 Task: Create a due date automation trigger when advanced on, on the tuesday after a card is due add content without an empty description at 11:00 AM.
Action: Mouse moved to (948, 72)
Screenshot: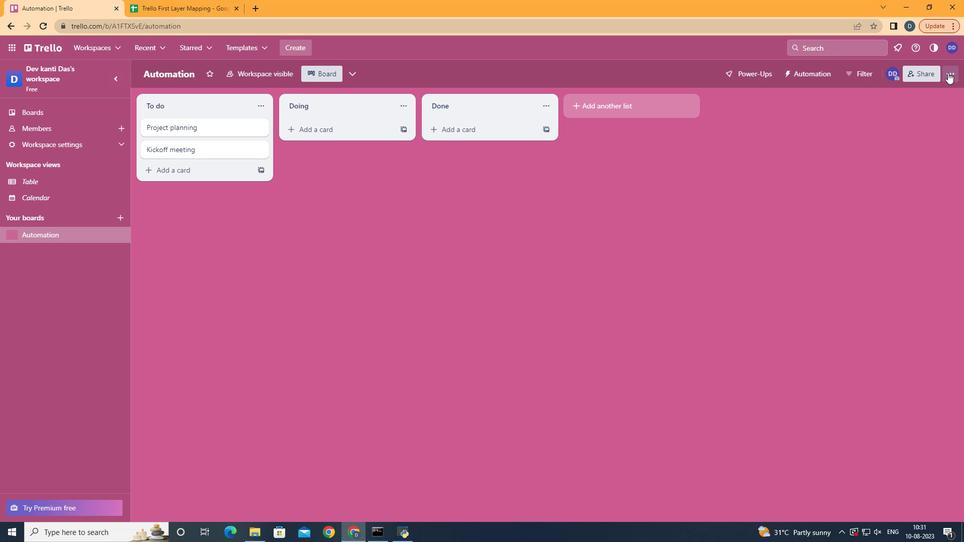 
Action: Mouse pressed left at (948, 72)
Screenshot: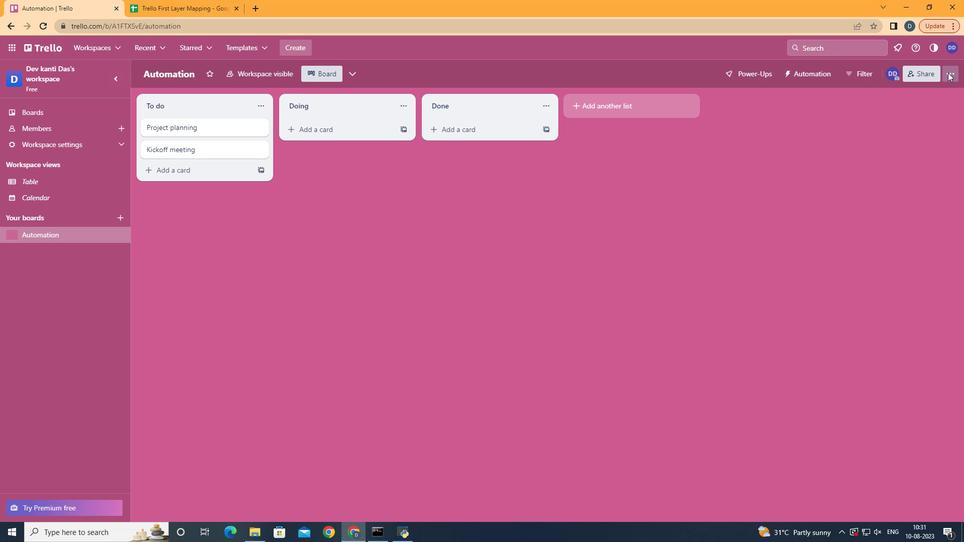 
Action: Mouse moved to (885, 213)
Screenshot: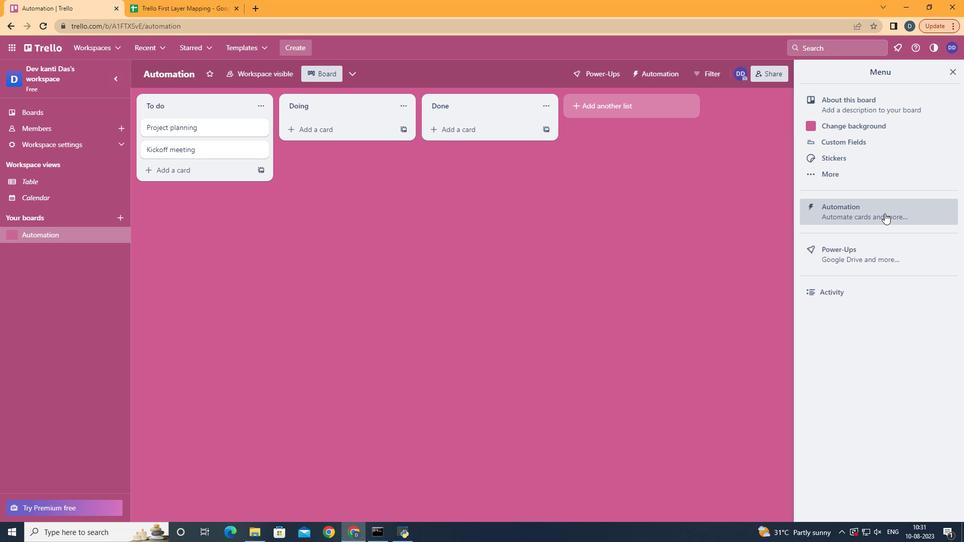 
Action: Mouse pressed left at (885, 213)
Screenshot: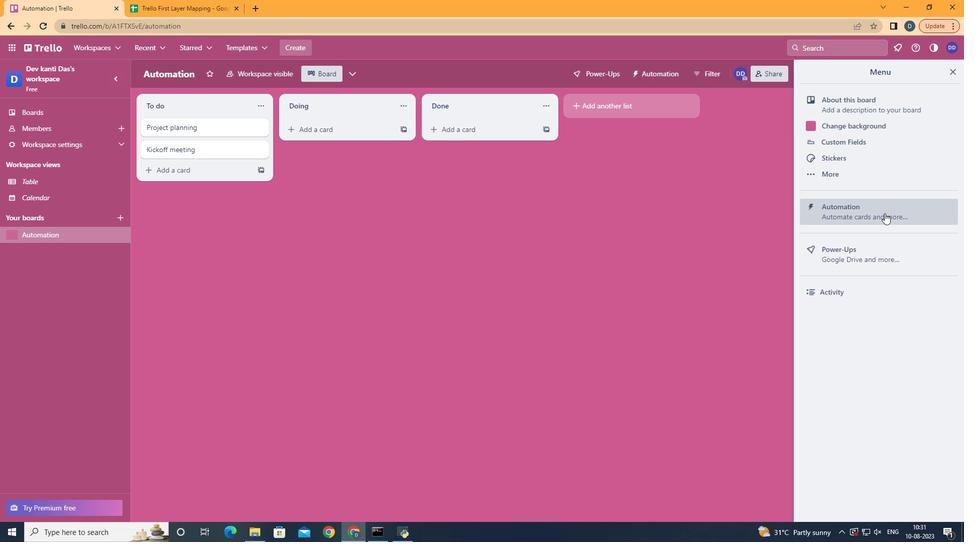 
Action: Mouse moved to (194, 208)
Screenshot: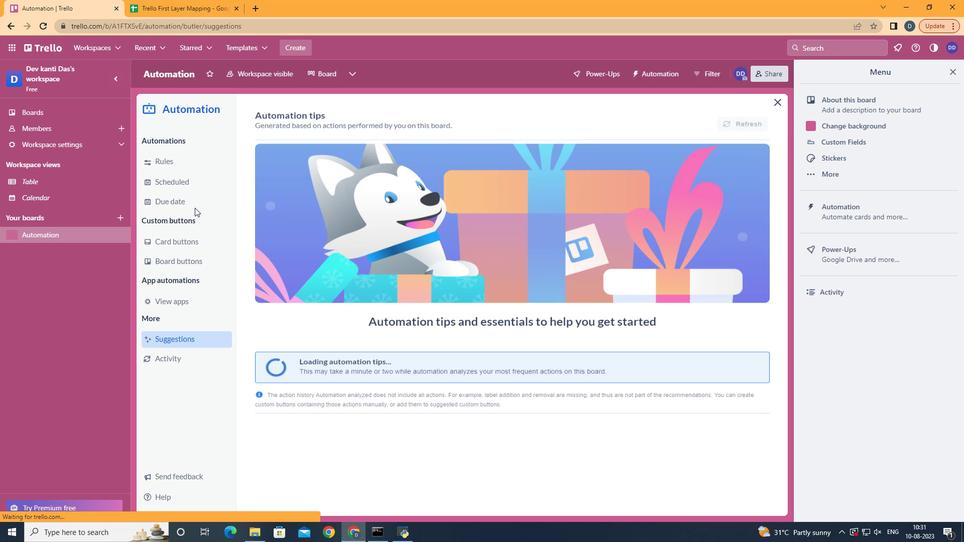 
Action: Mouse pressed left at (194, 208)
Screenshot: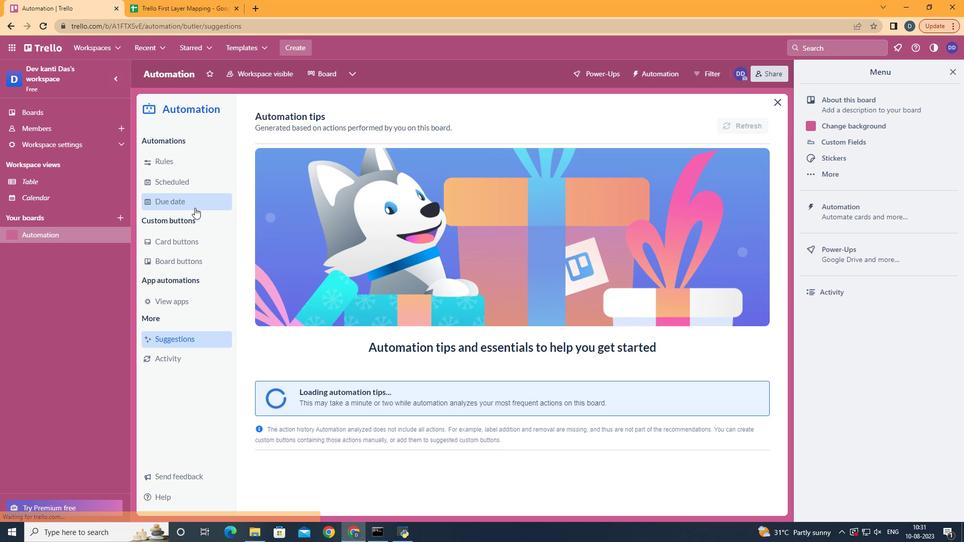 
Action: Mouse moved to (712, 116)
Screenshot: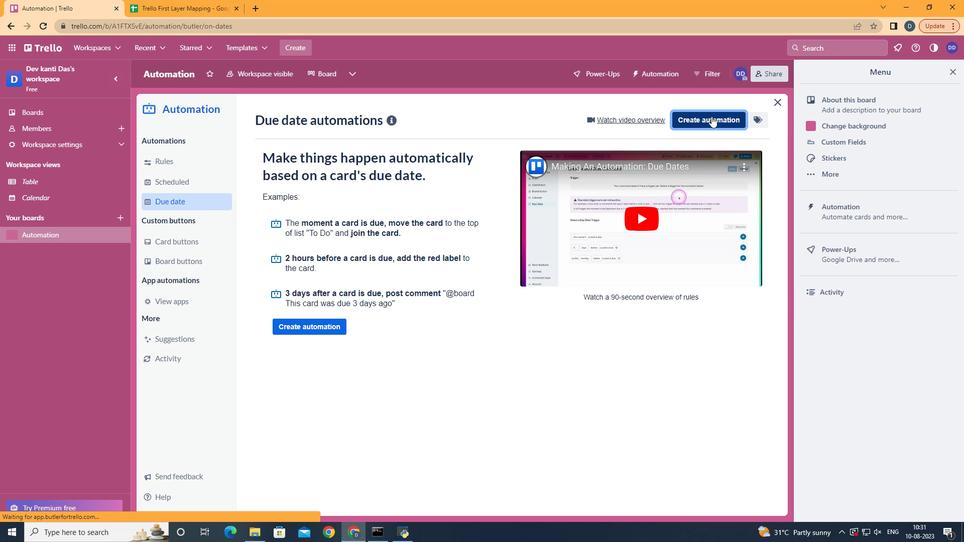 
Action: Mouse pressed left at (712, 116)
Screenshot: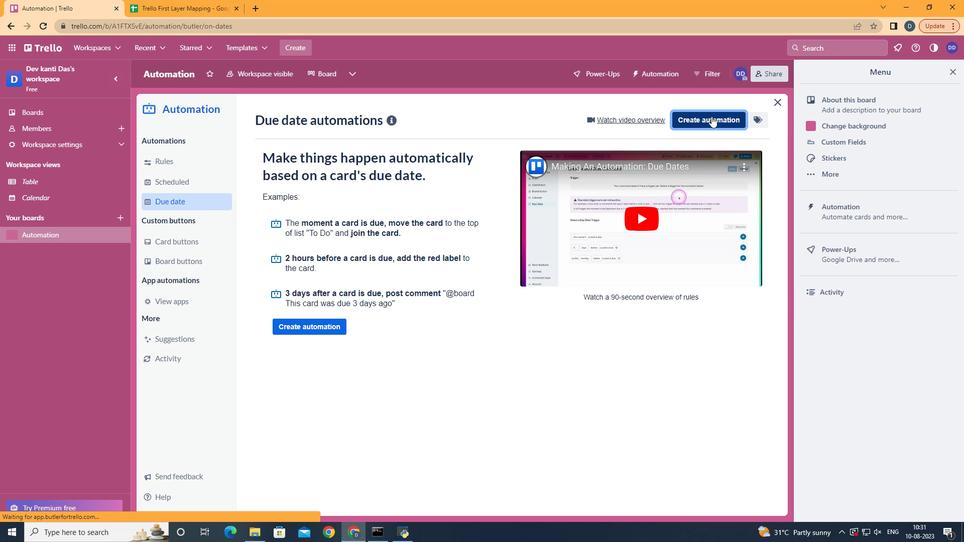 
Action: Mouse moved to (558, 219)
Screenshot: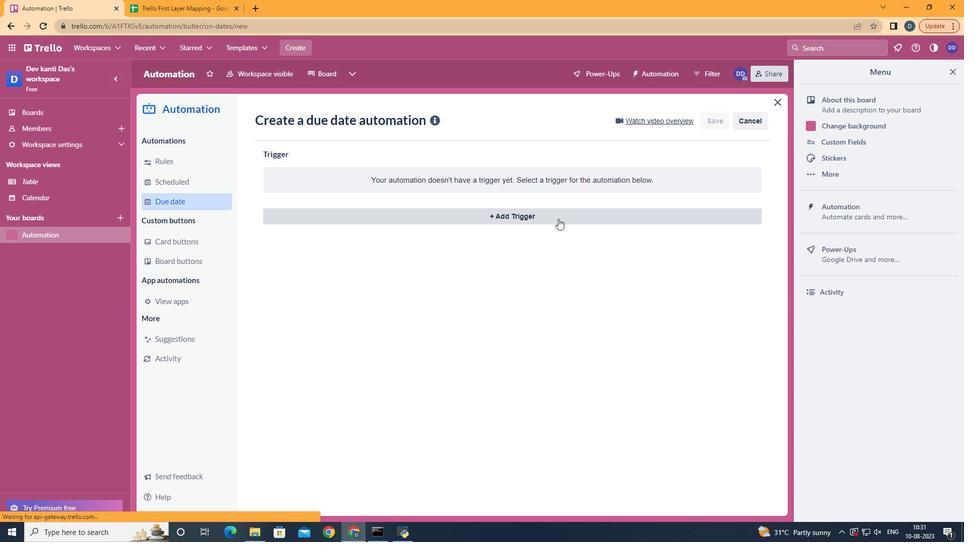 
Action: Mouse pressed left at (558, 219)
Screenshot: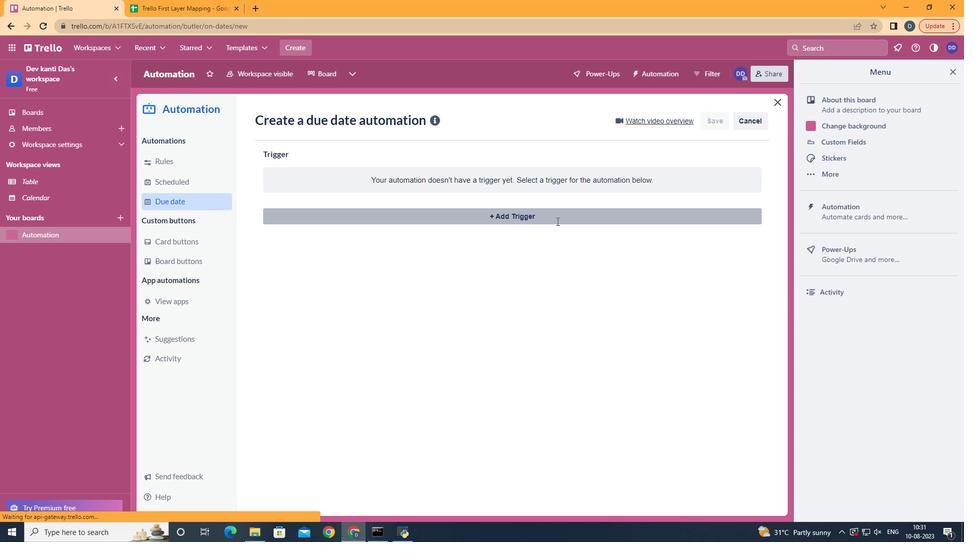 
Action: Mouse moved to (326, 278)
Screenshot: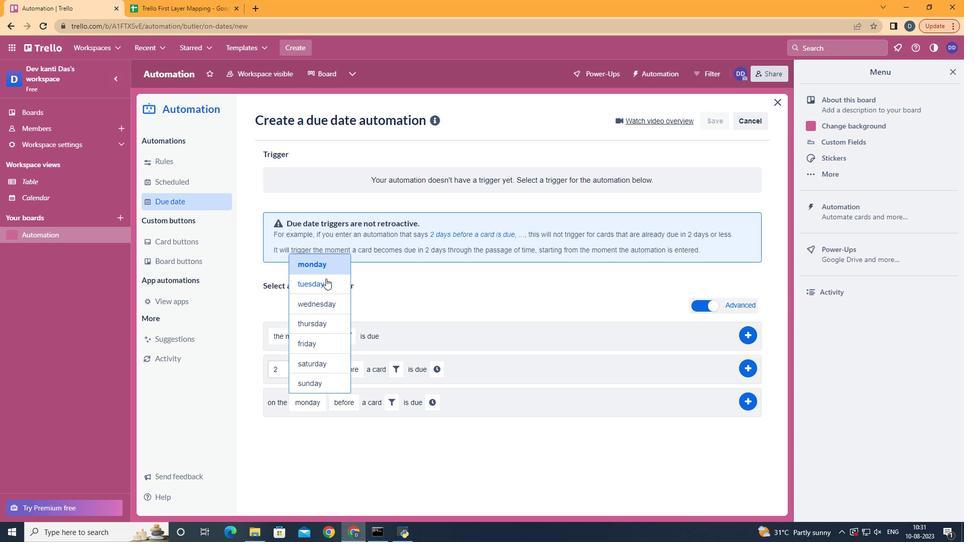 
Action: Mouse pressed left at (326, 278)
Screenshot: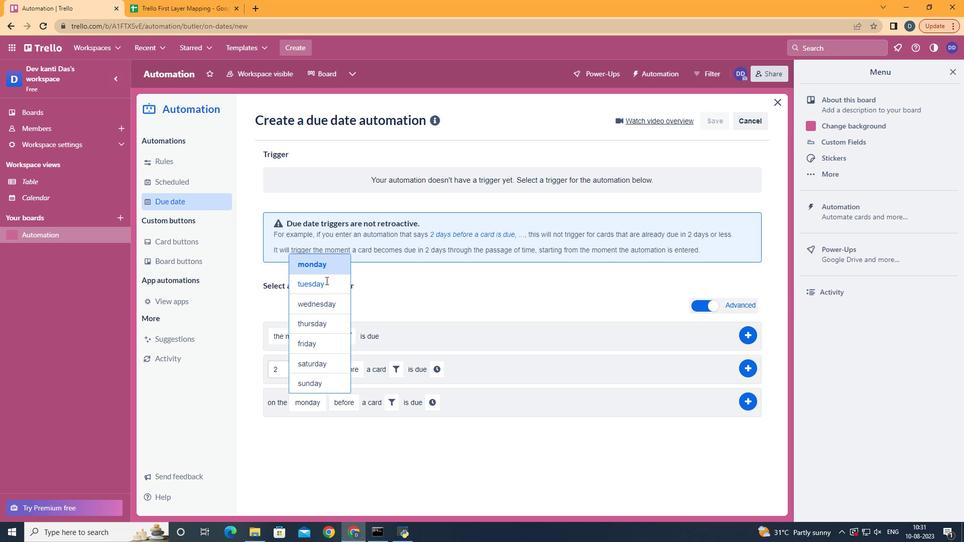 
Action: Mouse moved to (345, 440)
Screenshot: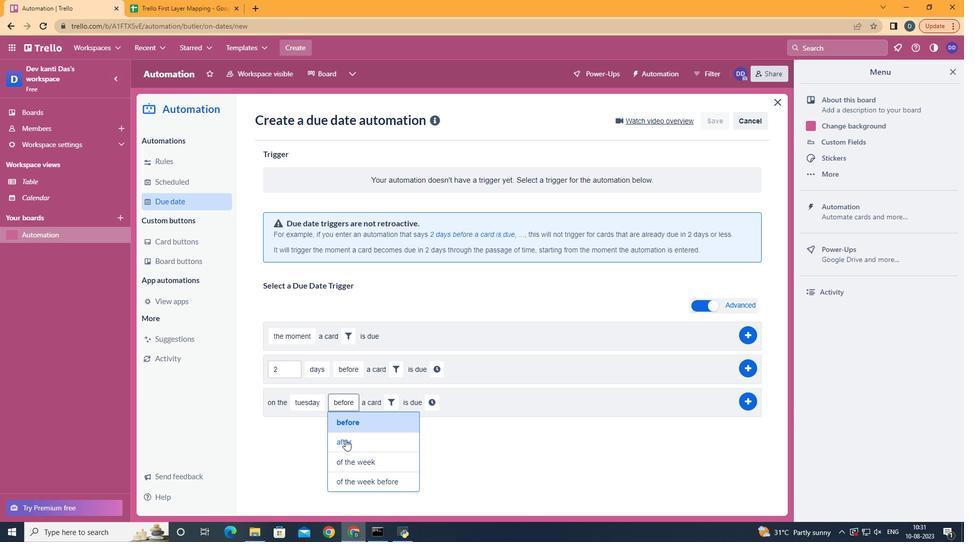 
Action: Mouse pressed left at (345, 440)
Screenshot: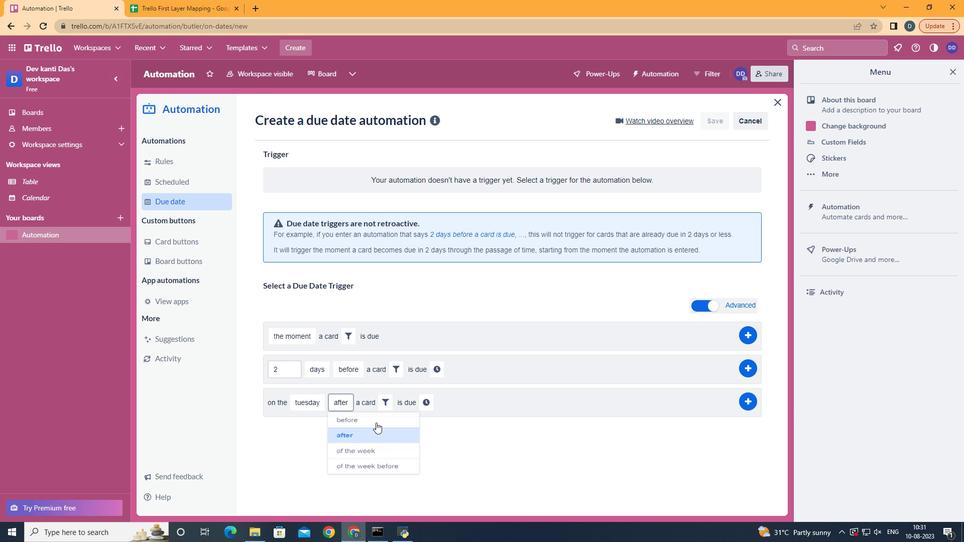 
Action: Mouse moved to (388, 407)
Screenshot: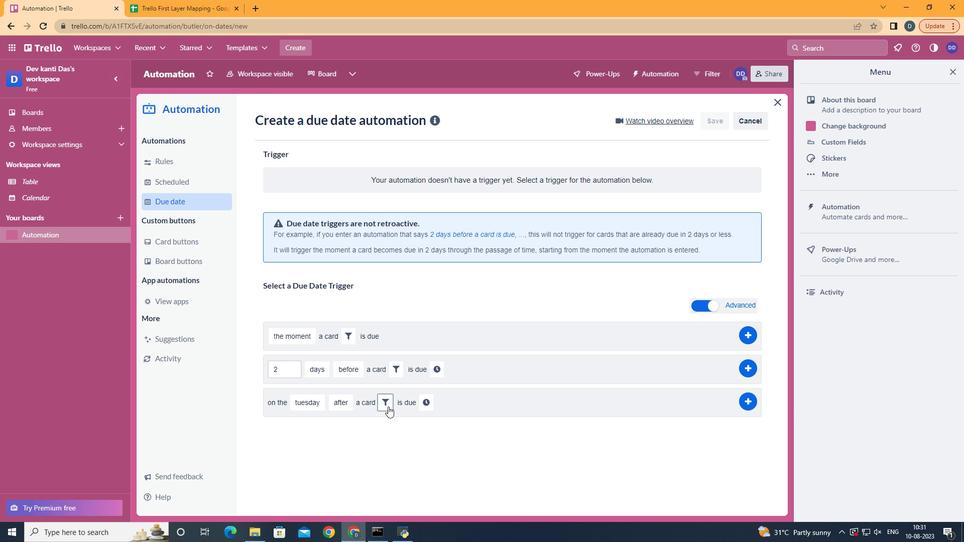 
Action: Mouse pressed left at (388, 407)
Screenshot: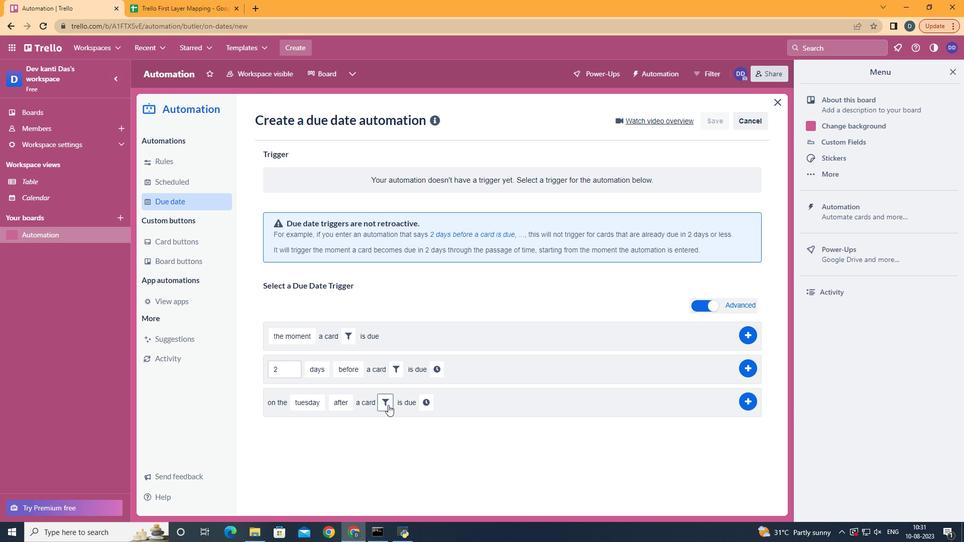 
Action: Mouse moved to (511, 433)
Screenshot: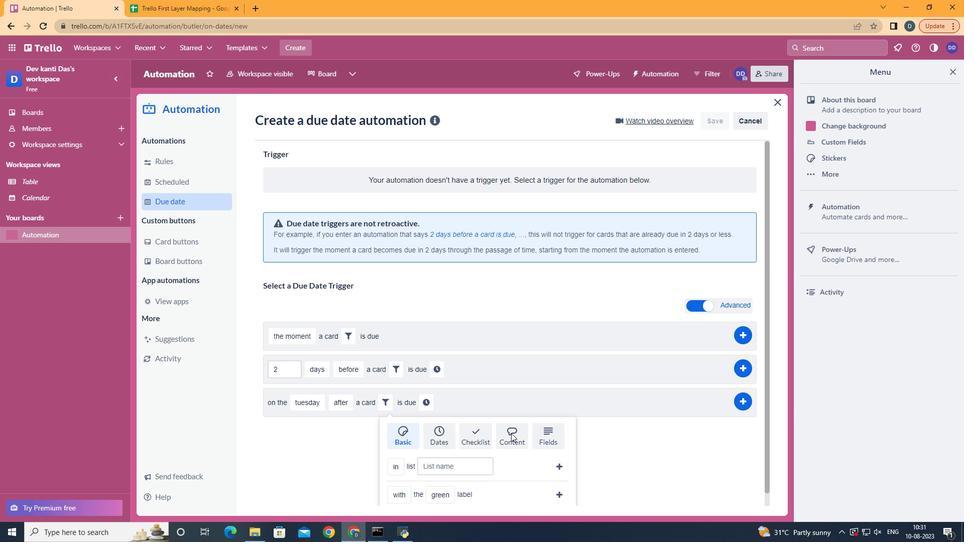 
Action: Mouse pressed left at (511, 433)
Screenshot: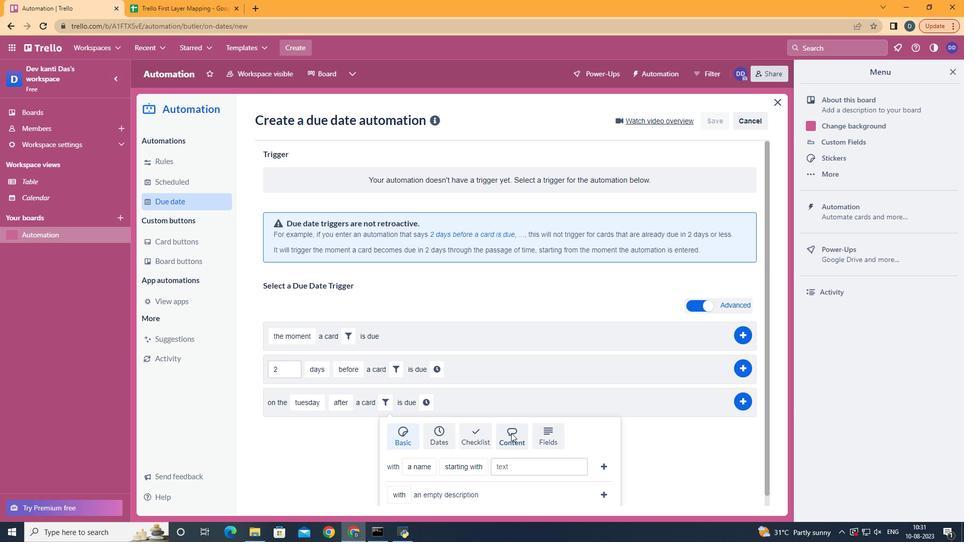 
Action: Mouse moved to (413, 476)
Screenshot: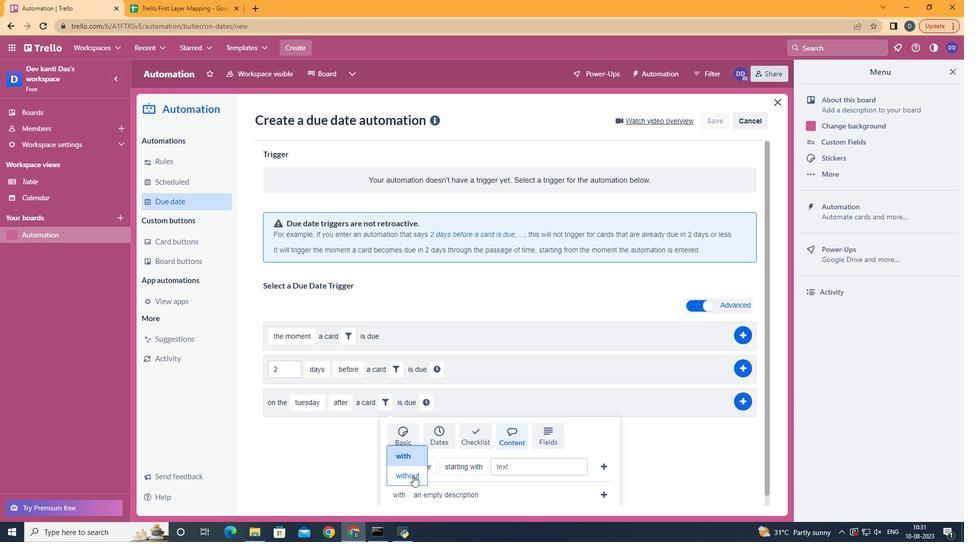 
Action: Mouse pressed left at (413, 476)
Screenshot: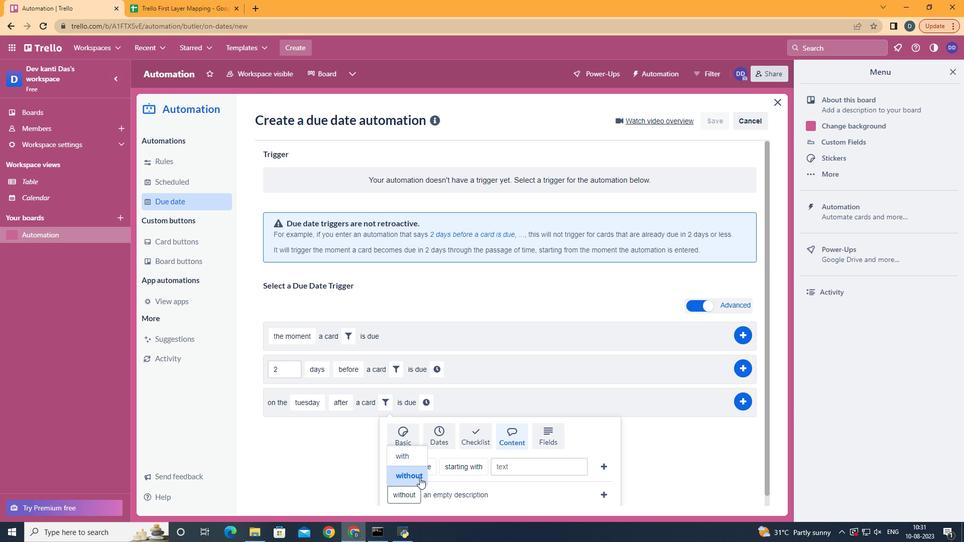 
Action: Mouse moved to (546, 494)
Screenshot: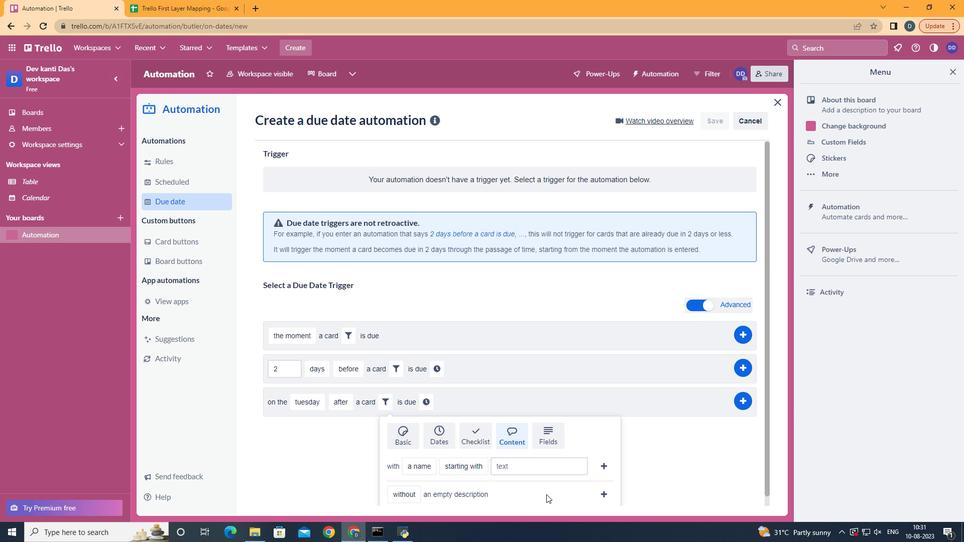 
Action: Mouse scrolled (546, 494) with delta (0, 0)
Screenshot: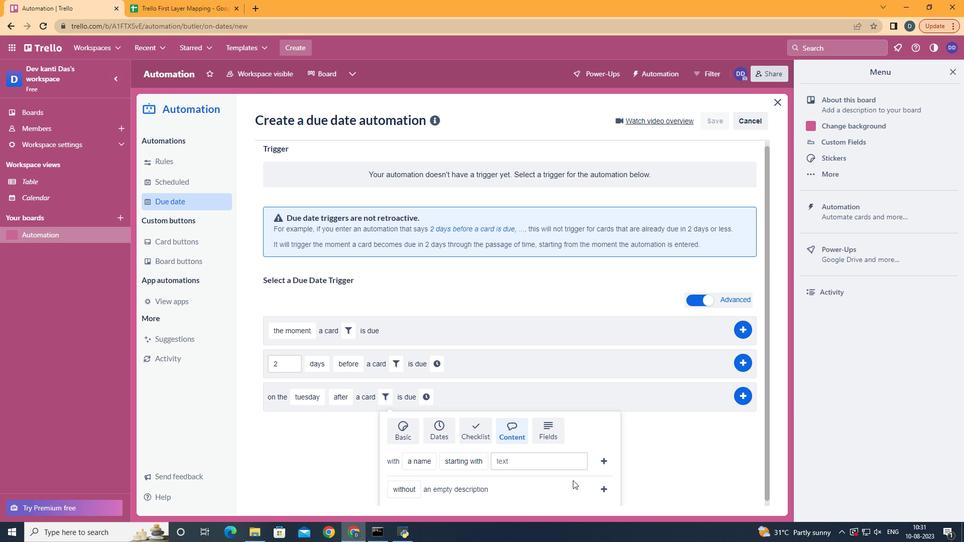 
Action: Mouse scrolled (546, 494) with delta (0, 0)
Screenshot: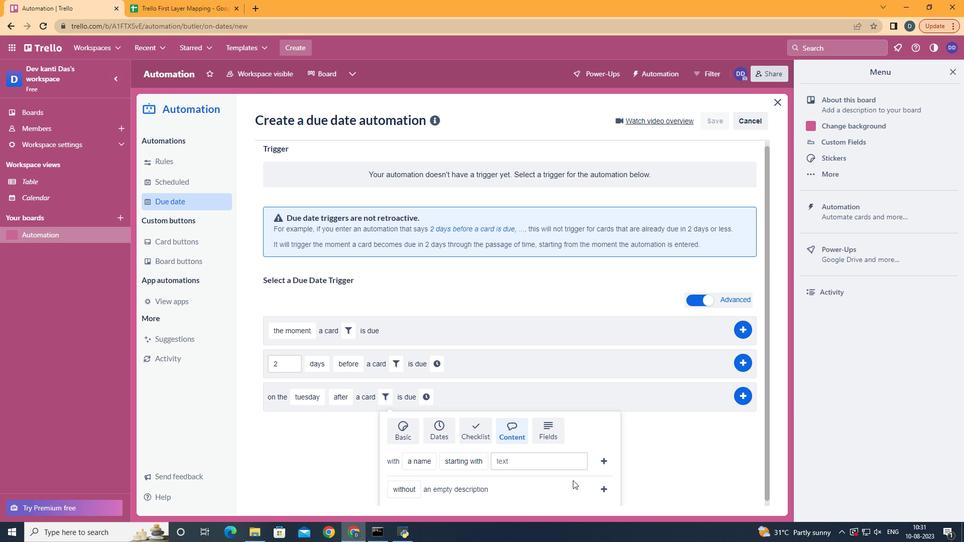 
Action: Mouse scrolled (546, 494) with delta (0, 0)
Screenshot: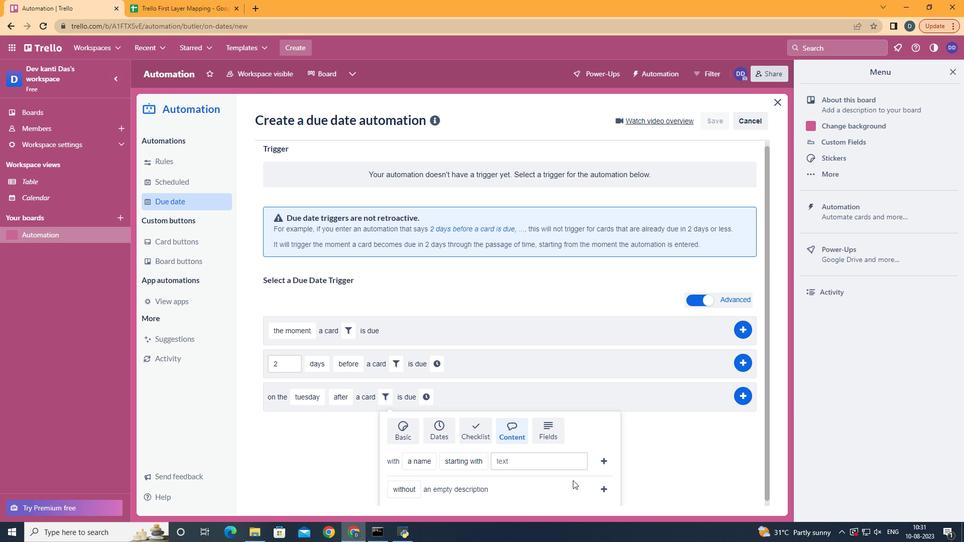 
Action: Mouse scrolled (546, 494) with delta (0, 0)
Screenshot: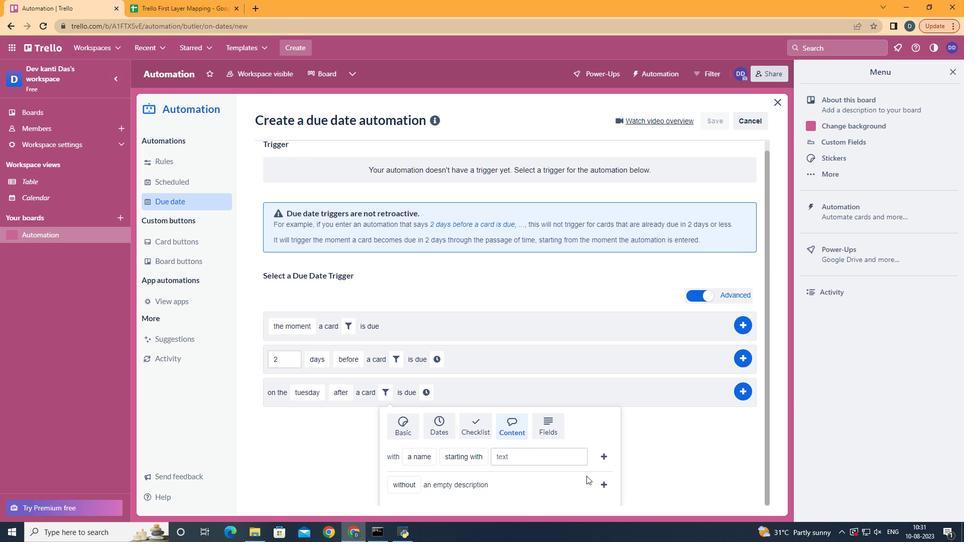 
Action: Mouse moved to (607, 483)
Screenshot: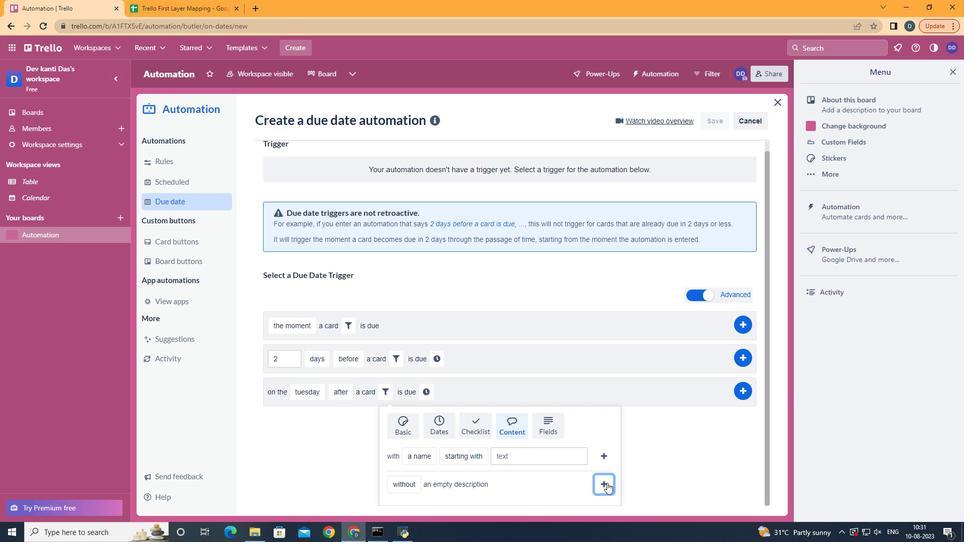 
Action: Mouse pressed left at (607, 483)
Screenshot: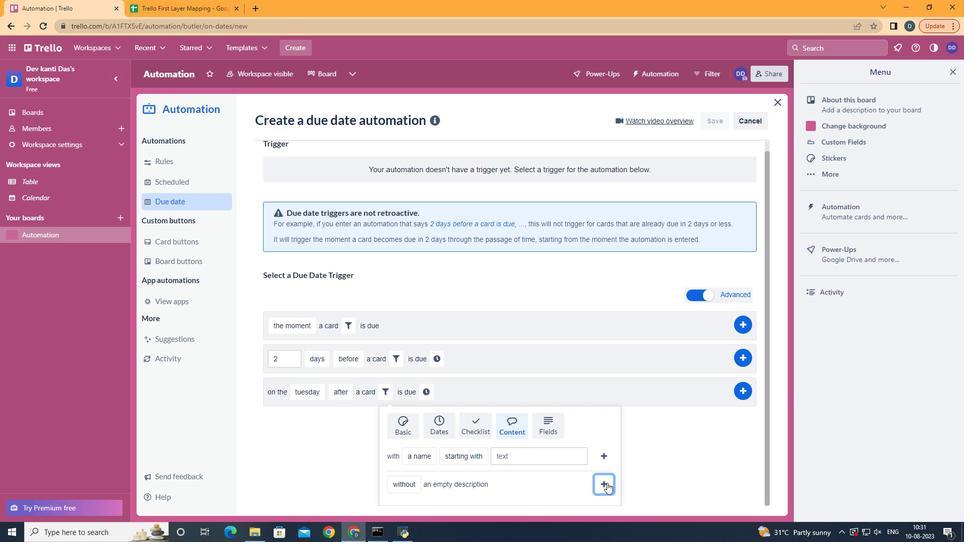 
Action: Mouse moved to (539, 403)
Screenshot: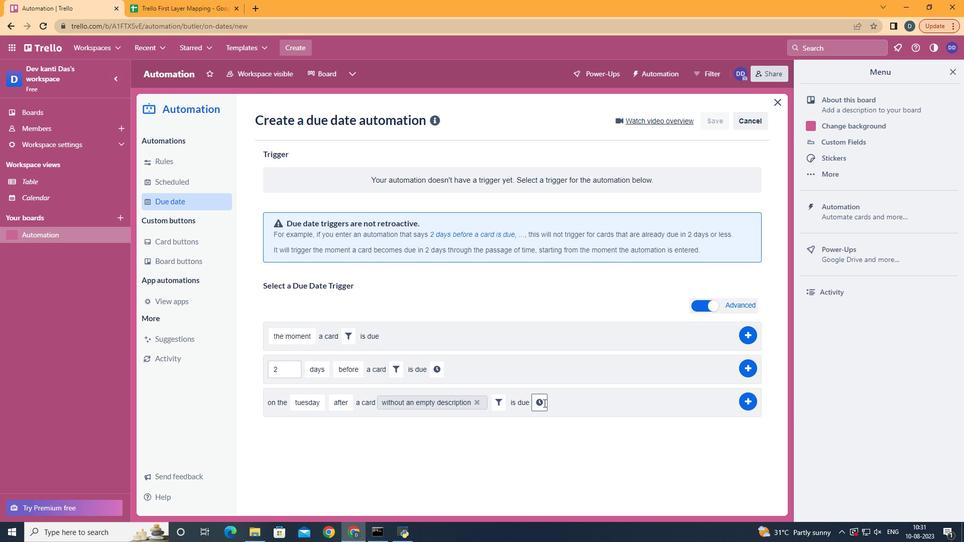 
Action: Mouse pressed left at (539, 403)
Screenshot: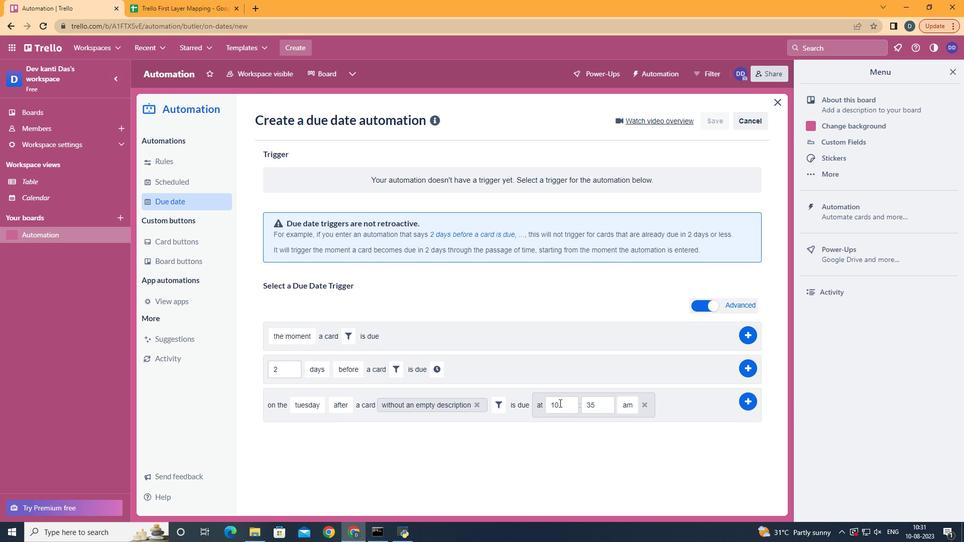 
Action: Mouse moved to (563, 403)
Screenshot: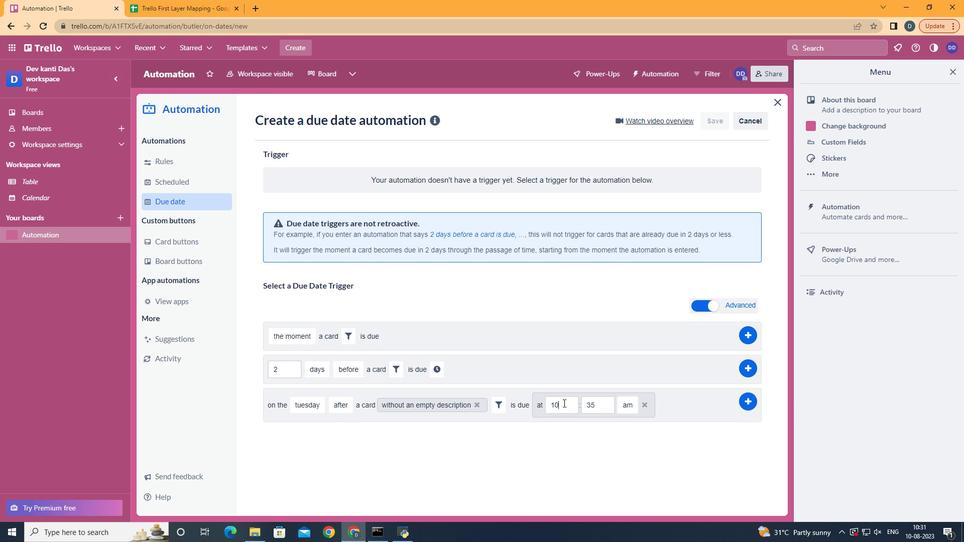 
Action: Mouse pressed left at (563, 403)
Screenshot: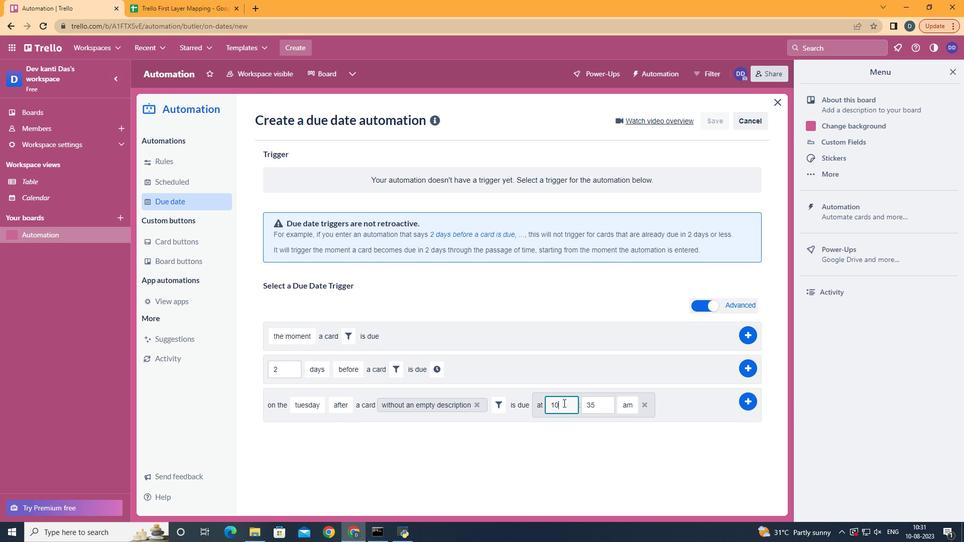 
Action: Key pressed <Key.backspace>1
Screenshot: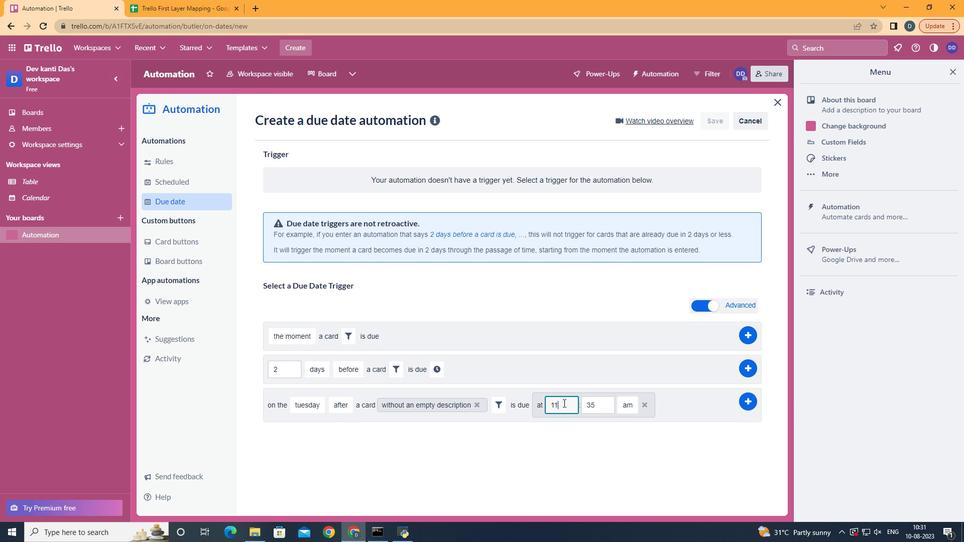 
Action: Mouse moved to (598, 409)
Screenshot: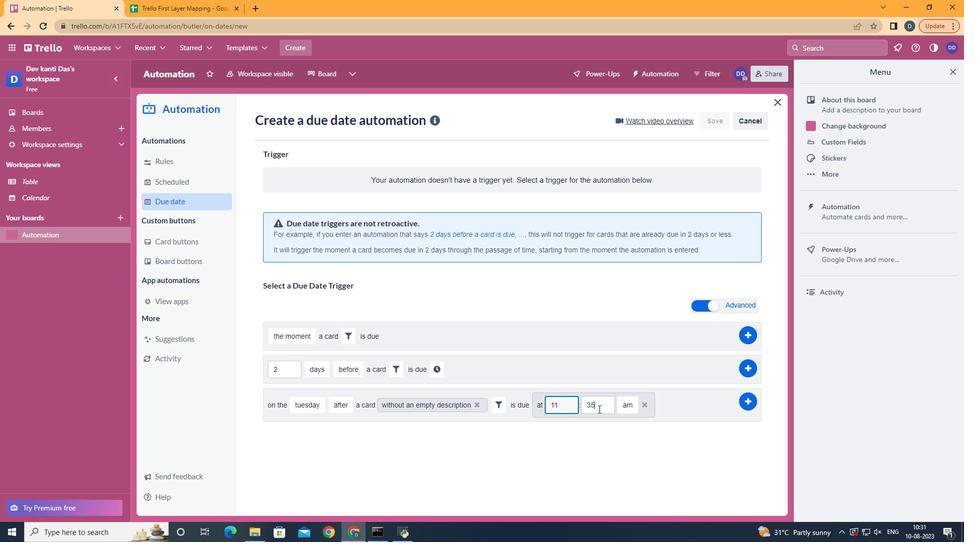 
Action: Mouse pressed left at (598, 409)
Screenshot: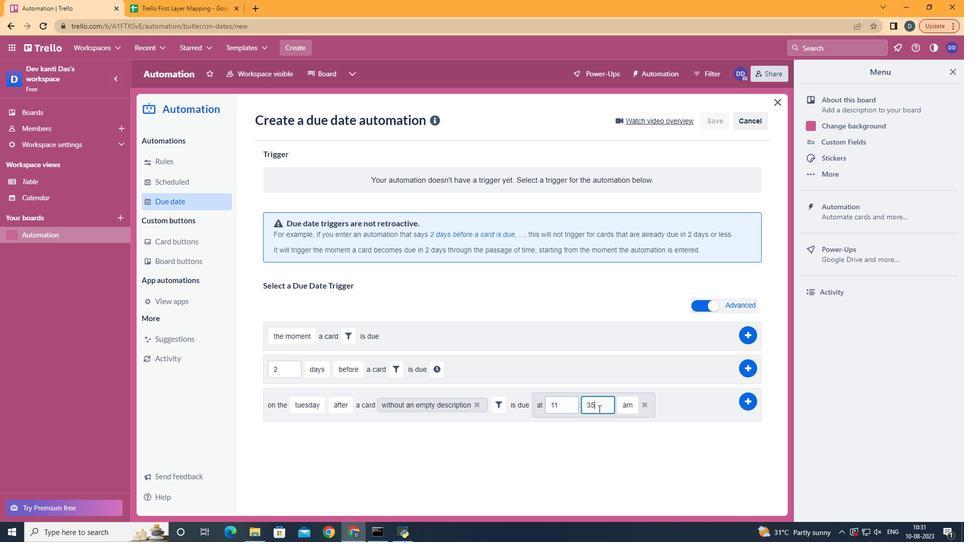 
Action: Key pressed <Key.backspace><Key.backspace>00
Screenshot: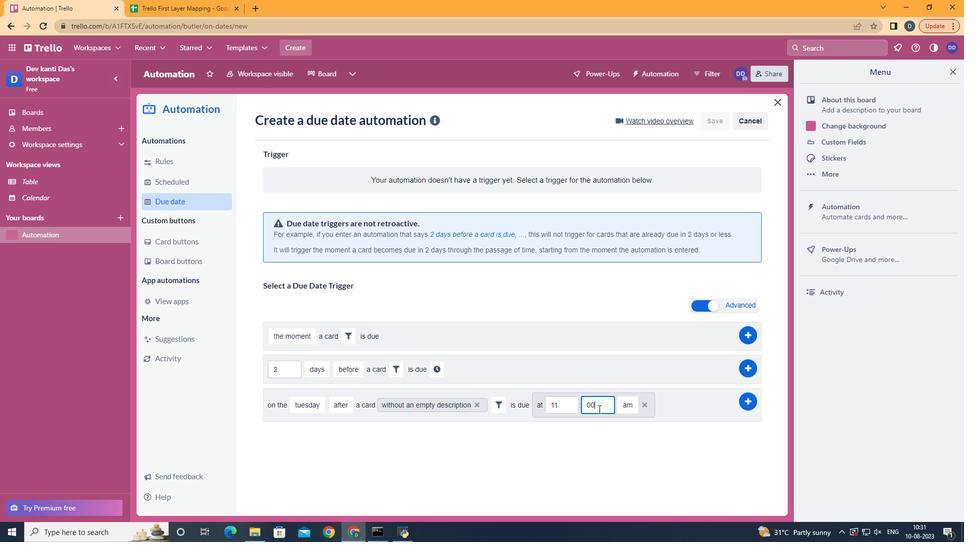 
Action: Mouse moved to (748, 402)
Screenshot: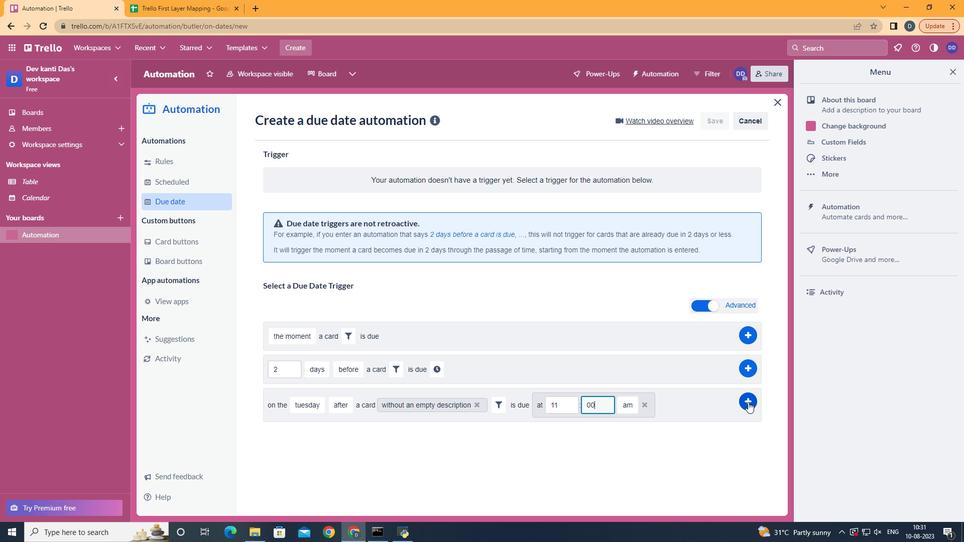 
Action: Mouse pressed left at (748, 402)
Screenshot: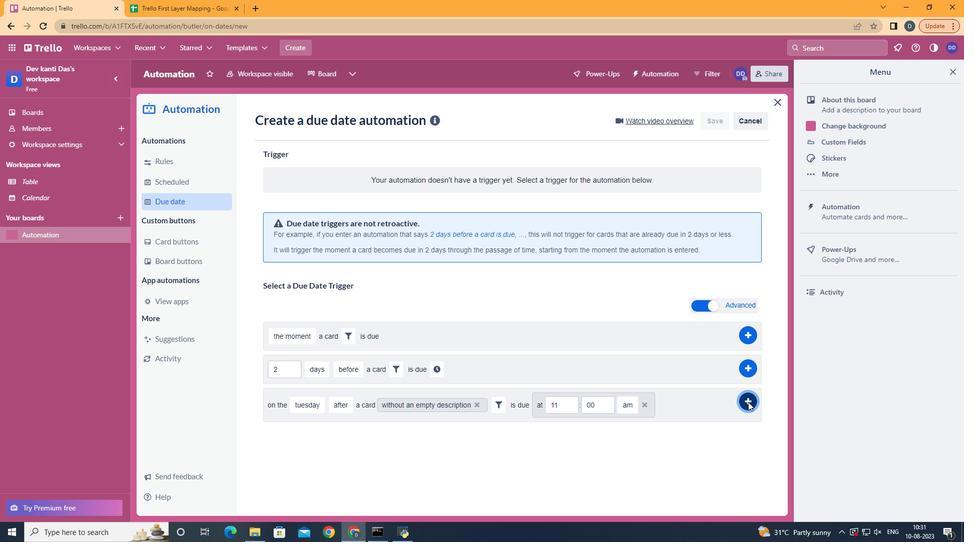 
Action: Mouse moved to (554, 249)
Screenshot: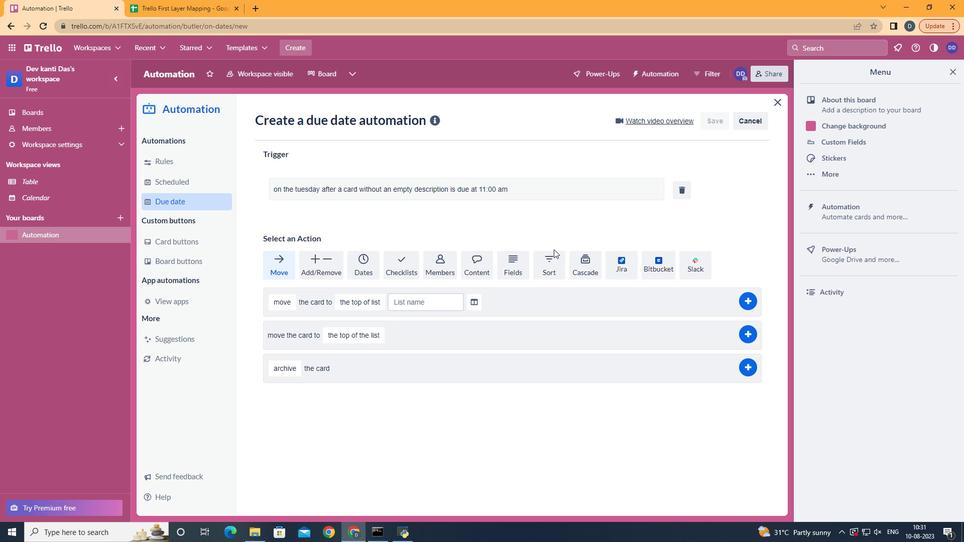 
